 Task: Use the formula "CHISQ.DIST" in spreadsheet "Project protfolio".
Action: Mouse moved to (144, 85)
Screenshot: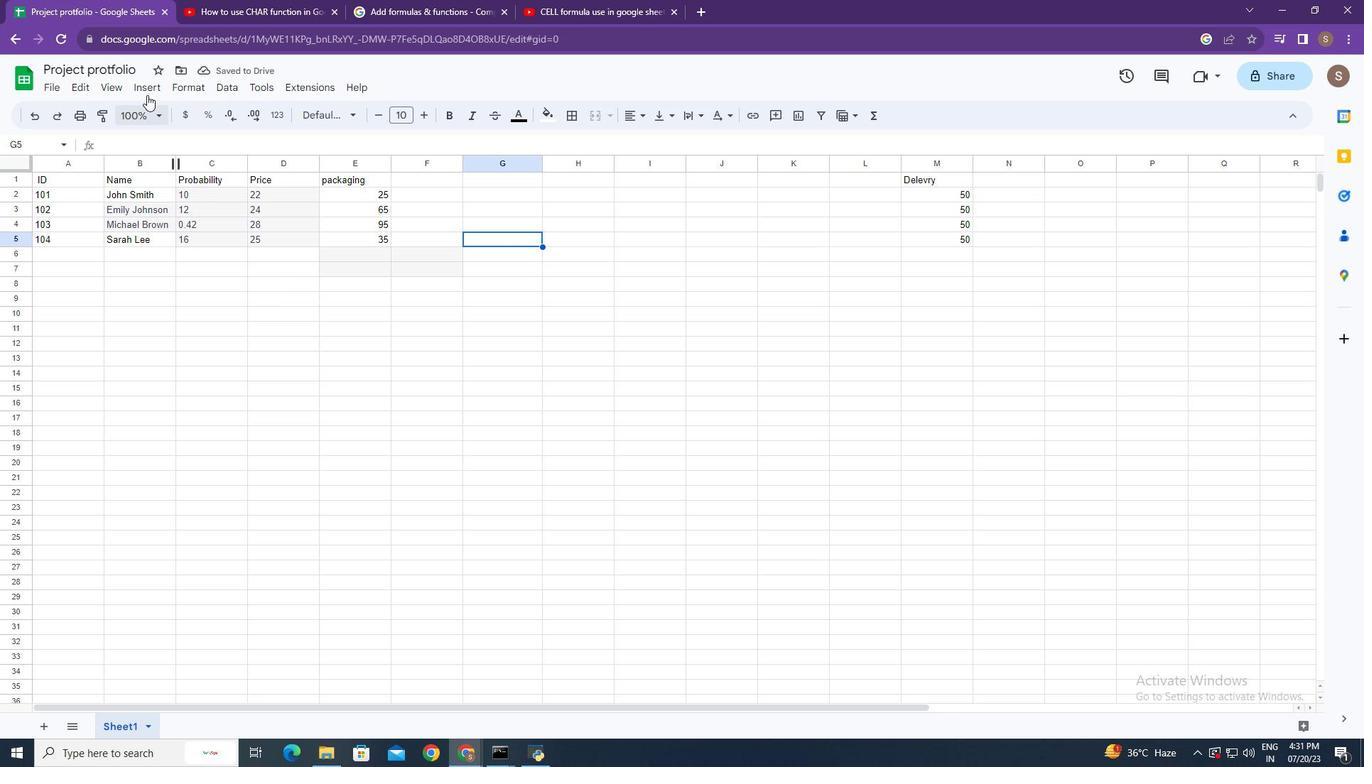 
Action: Mouse pressed left at (144, 85)
Screenshot: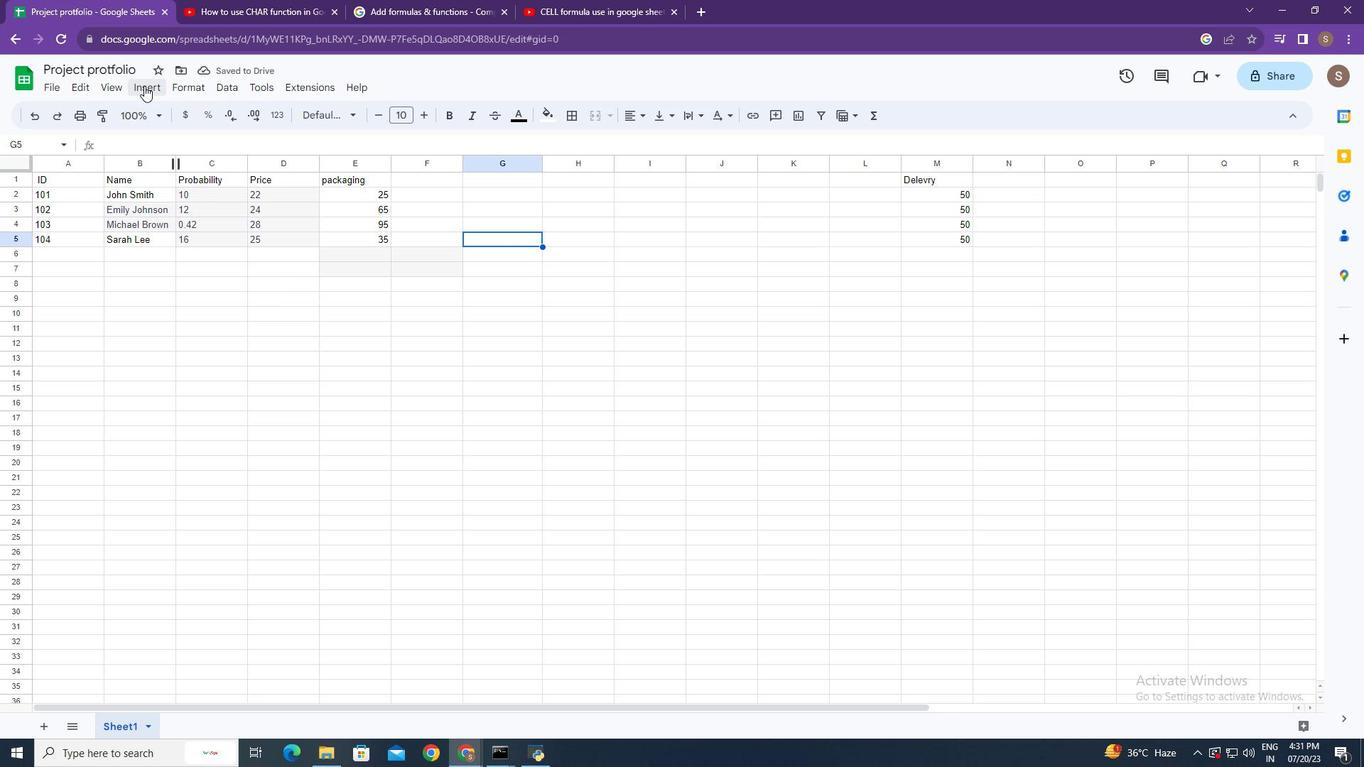 
Action: Mouse moved to (198, 336)
Screenshot: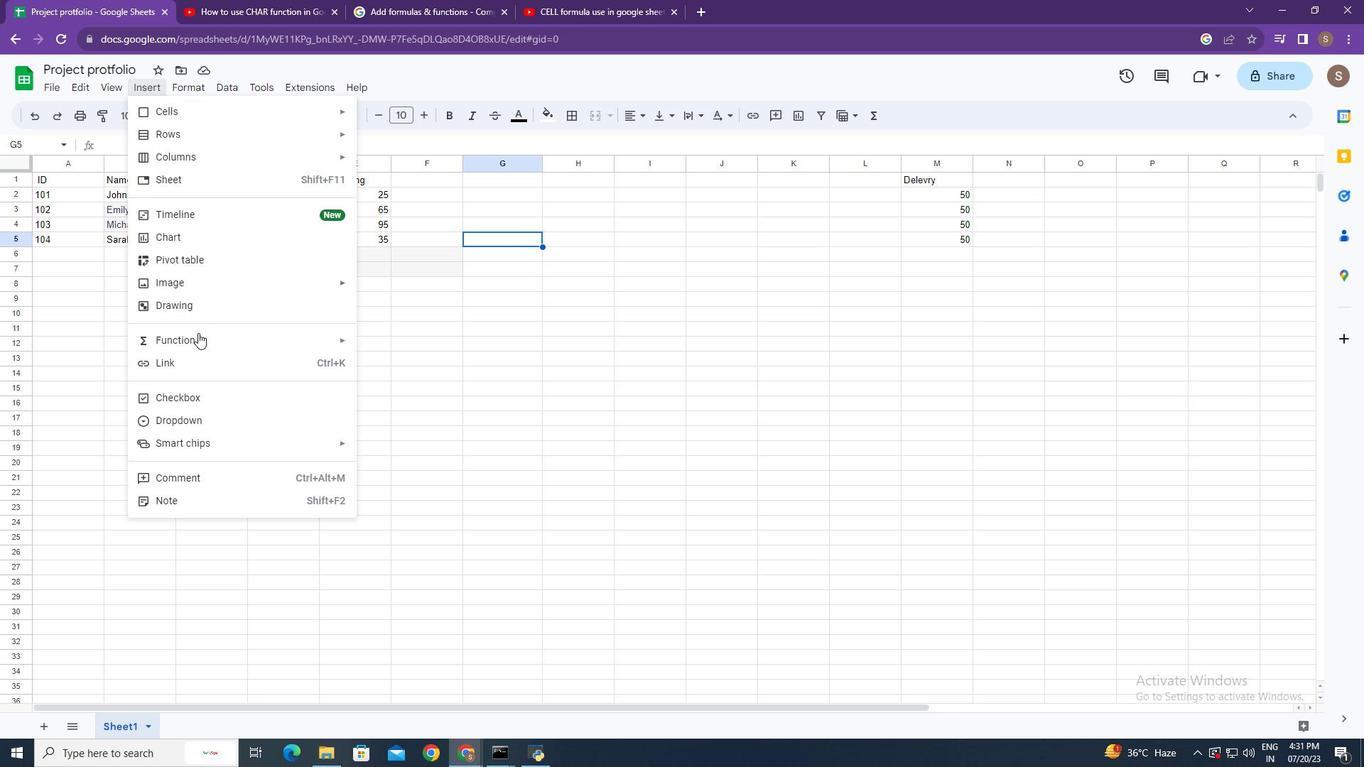 
Action: Mouse pressed left at (198, 336)
Screenshot: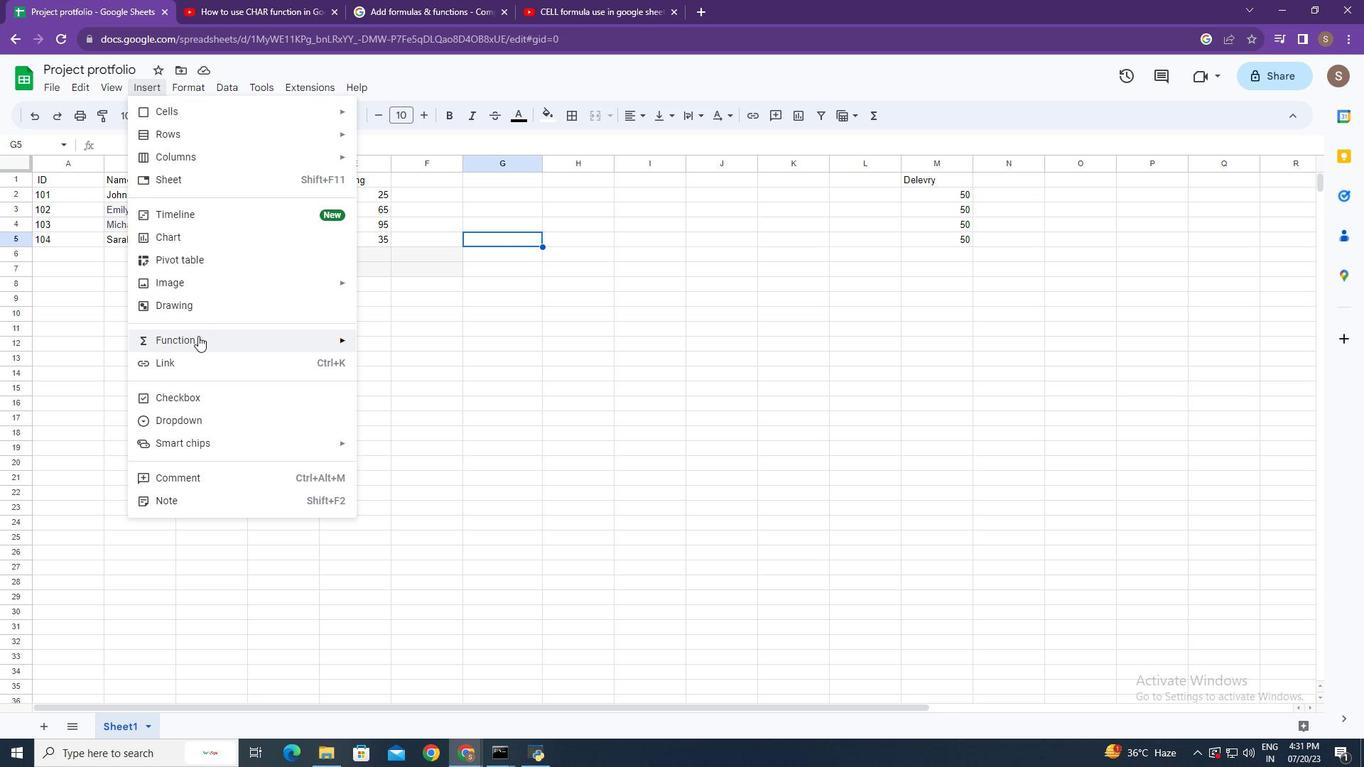 
Action: Mouse moved to (390, 325)
Screenshot: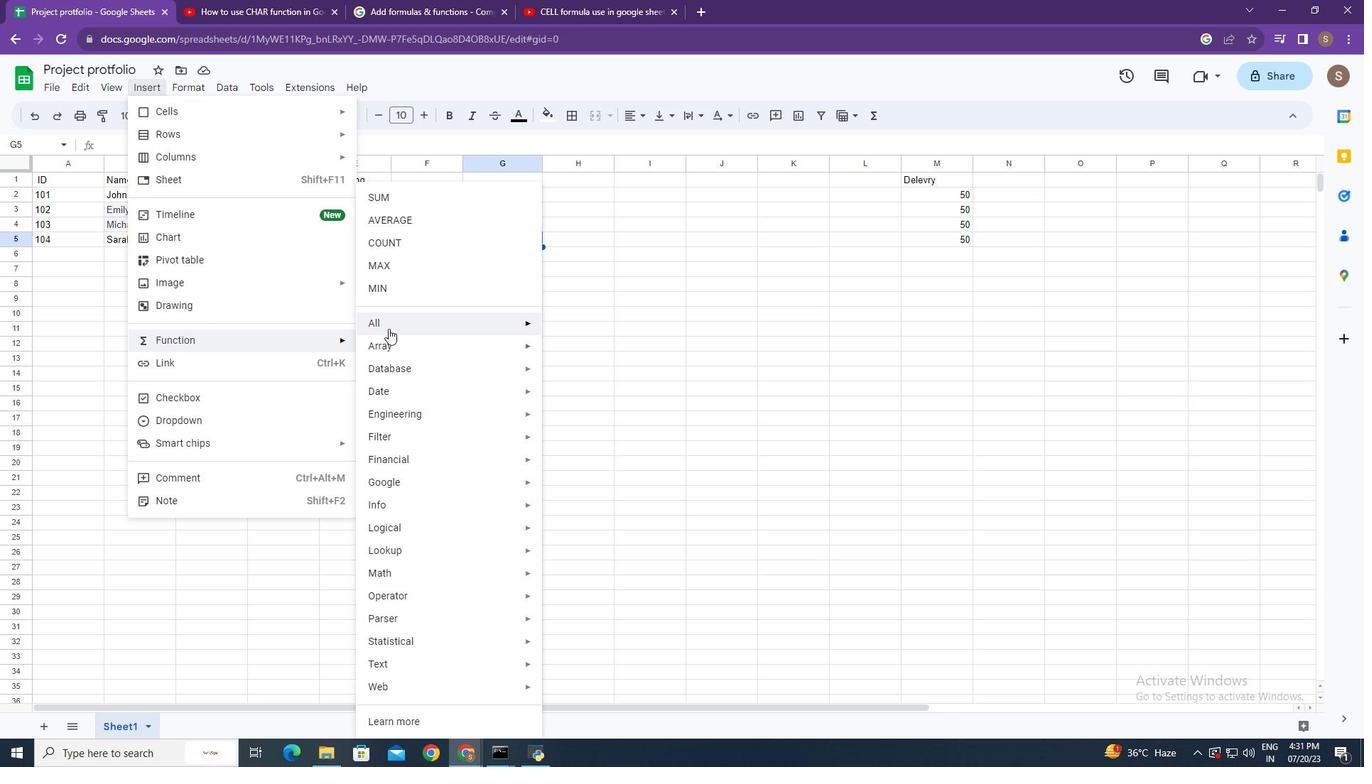 
Action: Mouse pressed left at (390, 325)
Screenshot: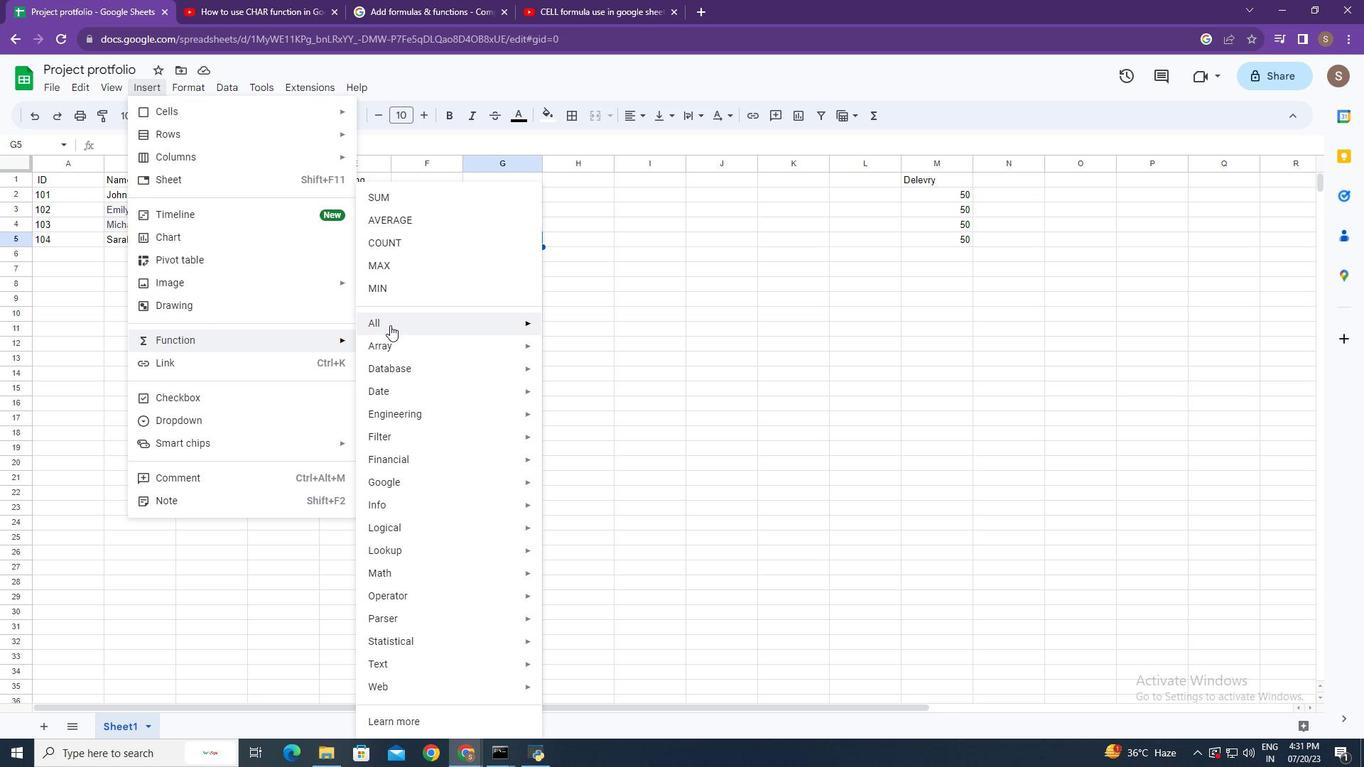 
Action: Mouse moved to (608, 448)
Screenshot: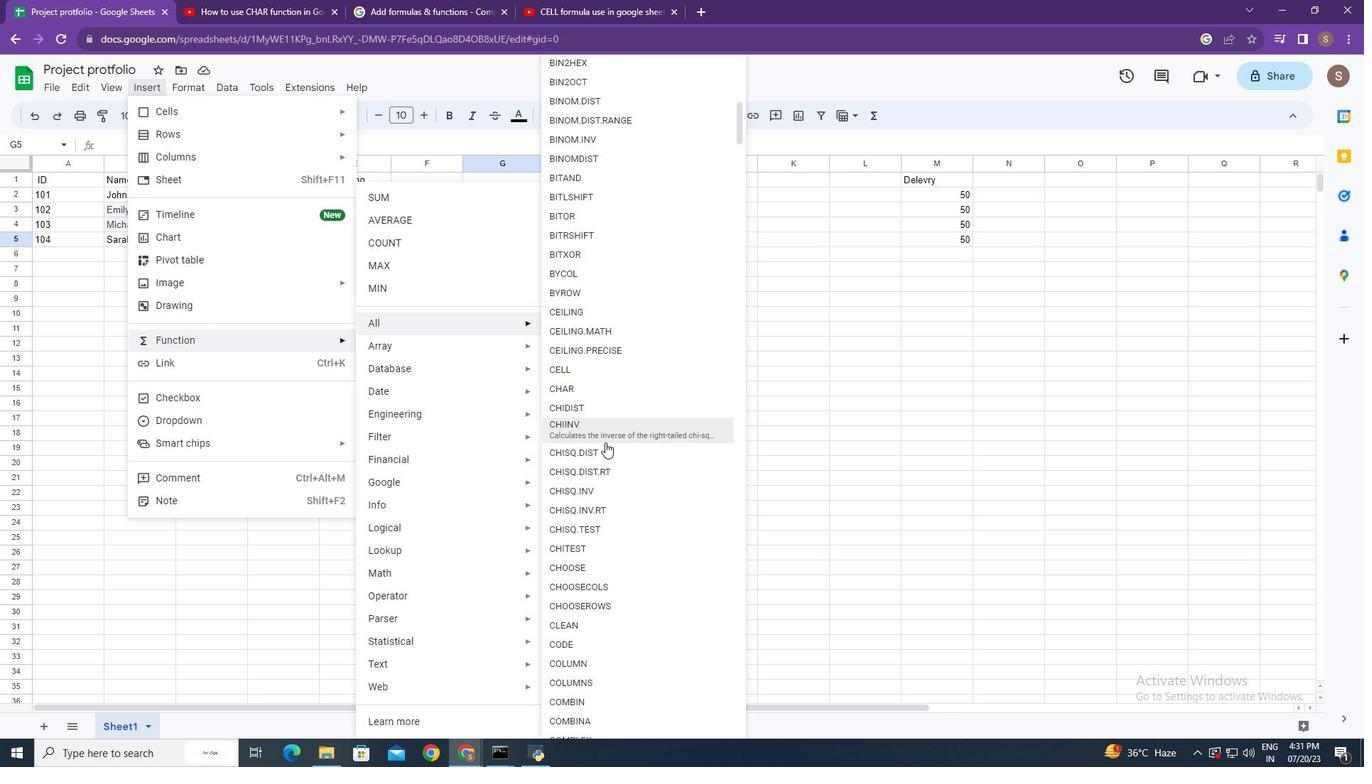 
Action: Mouse pressed left at (608, 448)
Screenshot: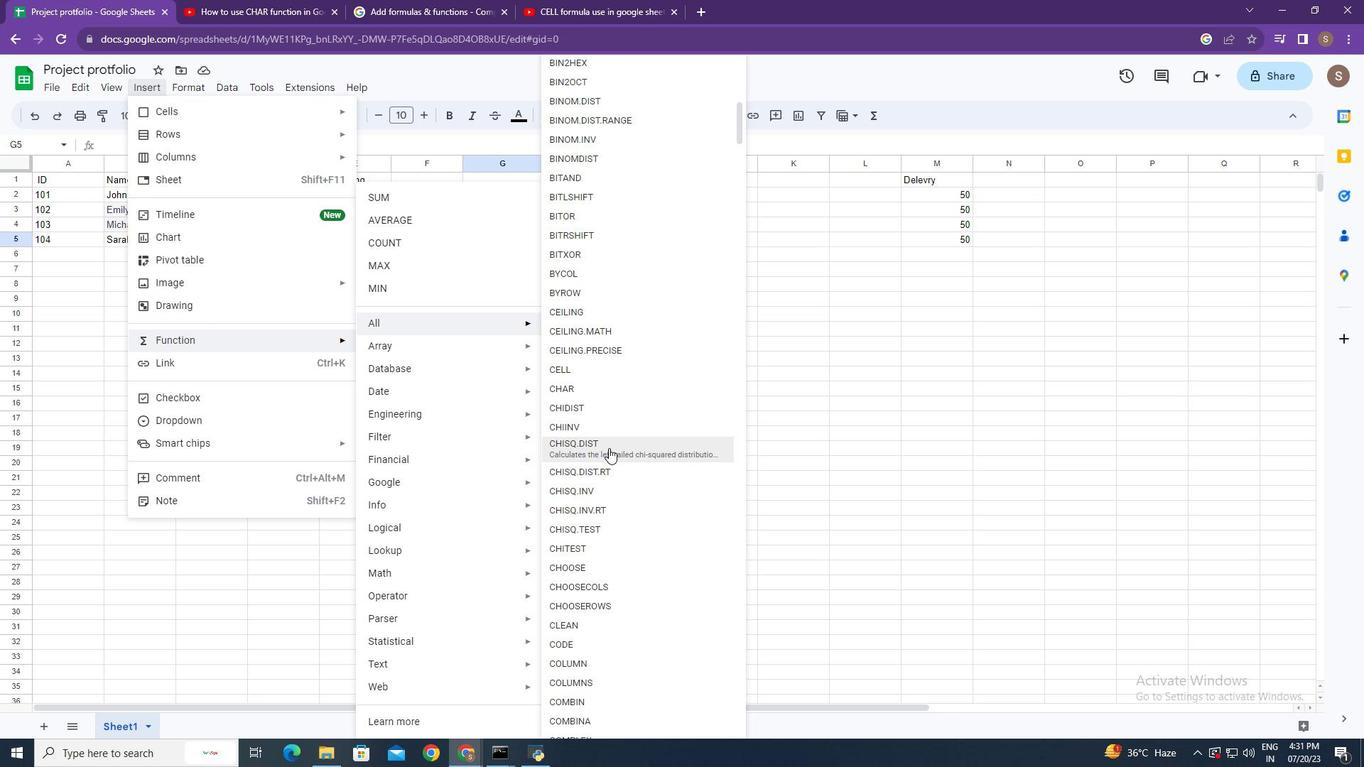 
Action: Mouse moved to (193, 223)
Screenshot: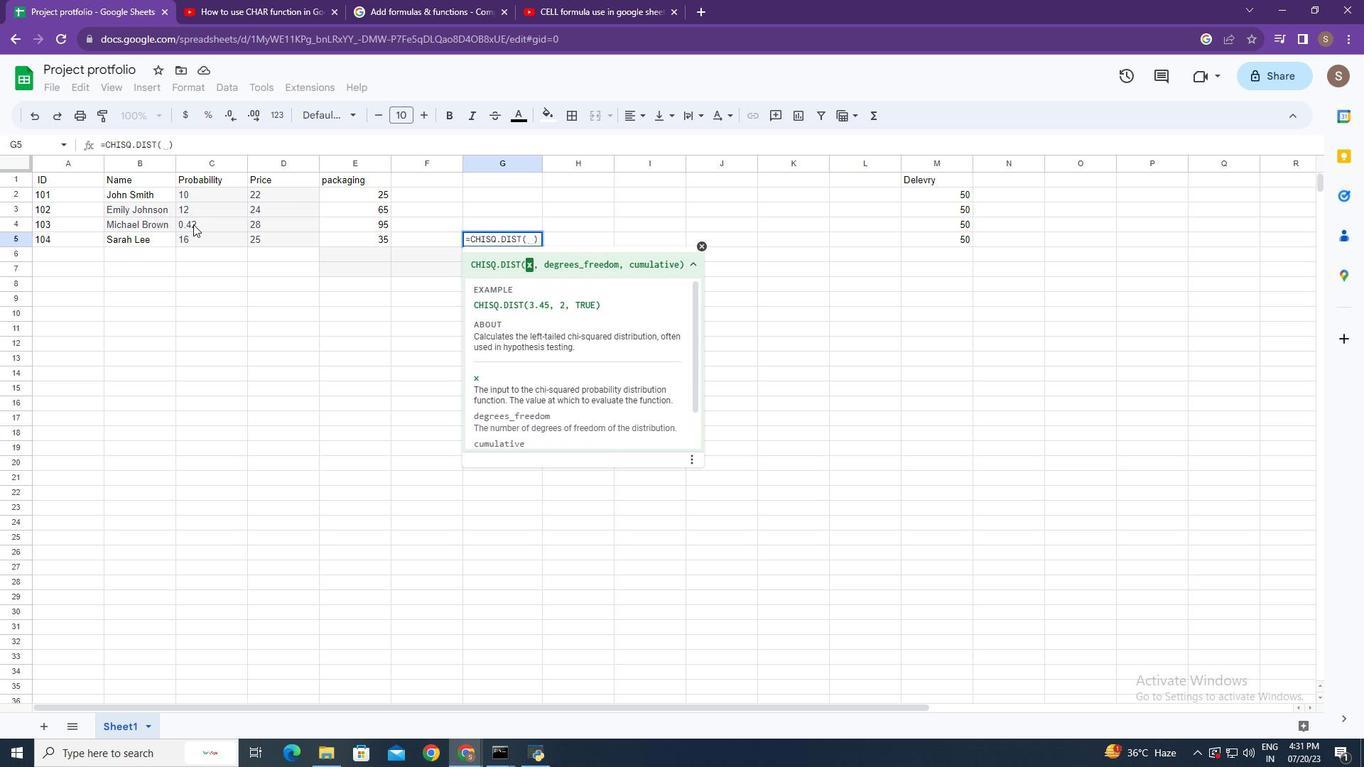
Action: Mouse pressed left at (193, 223)
Screenshot: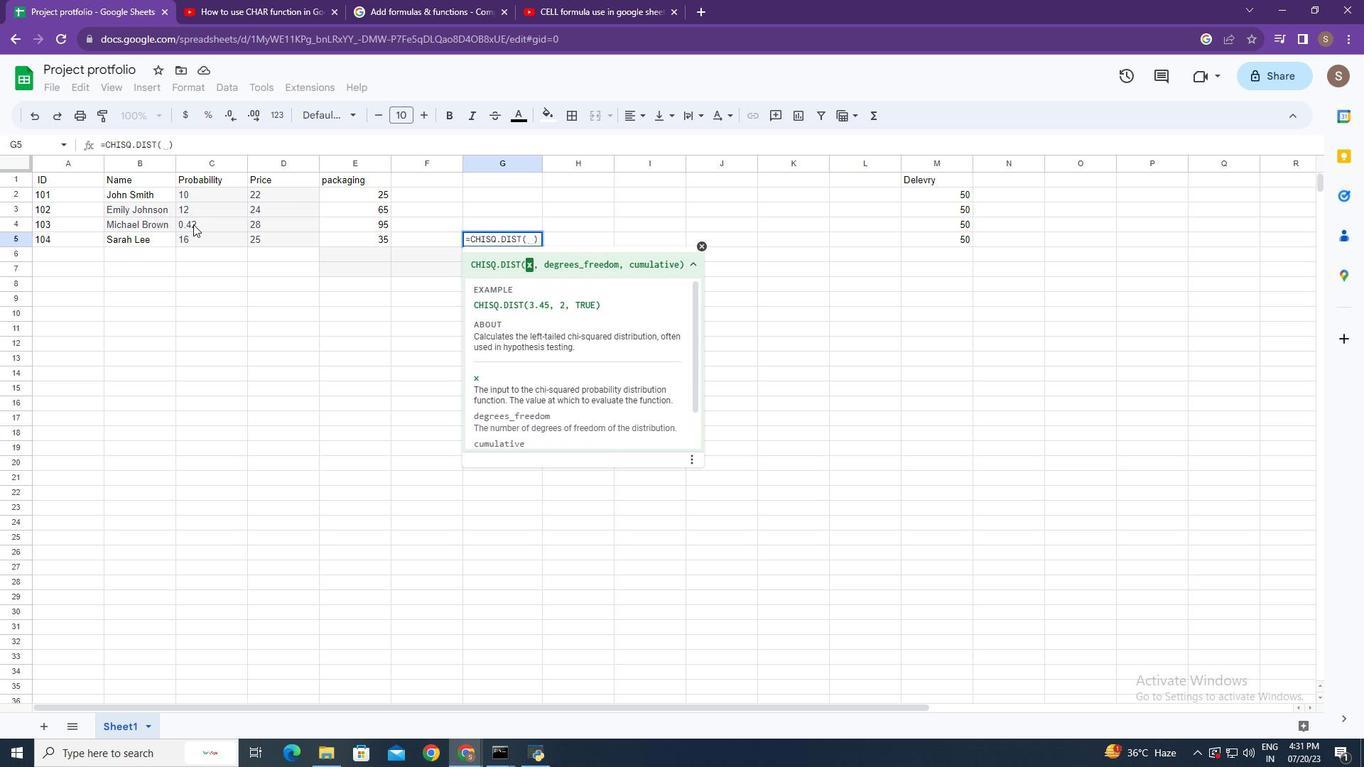 
Action: Mouse moved to (274, 223)
Screenshot: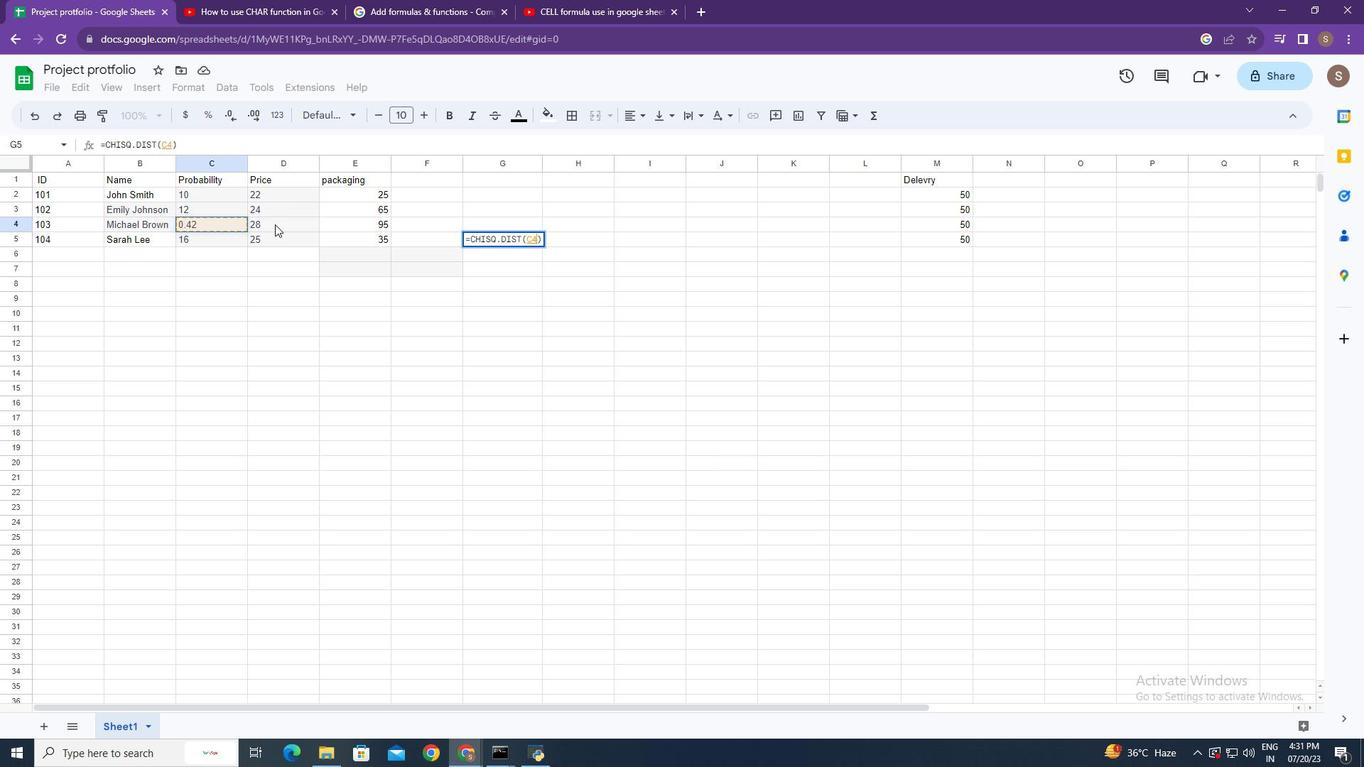 
Action: Mouse pressed left at (274, 223)
Screenshot: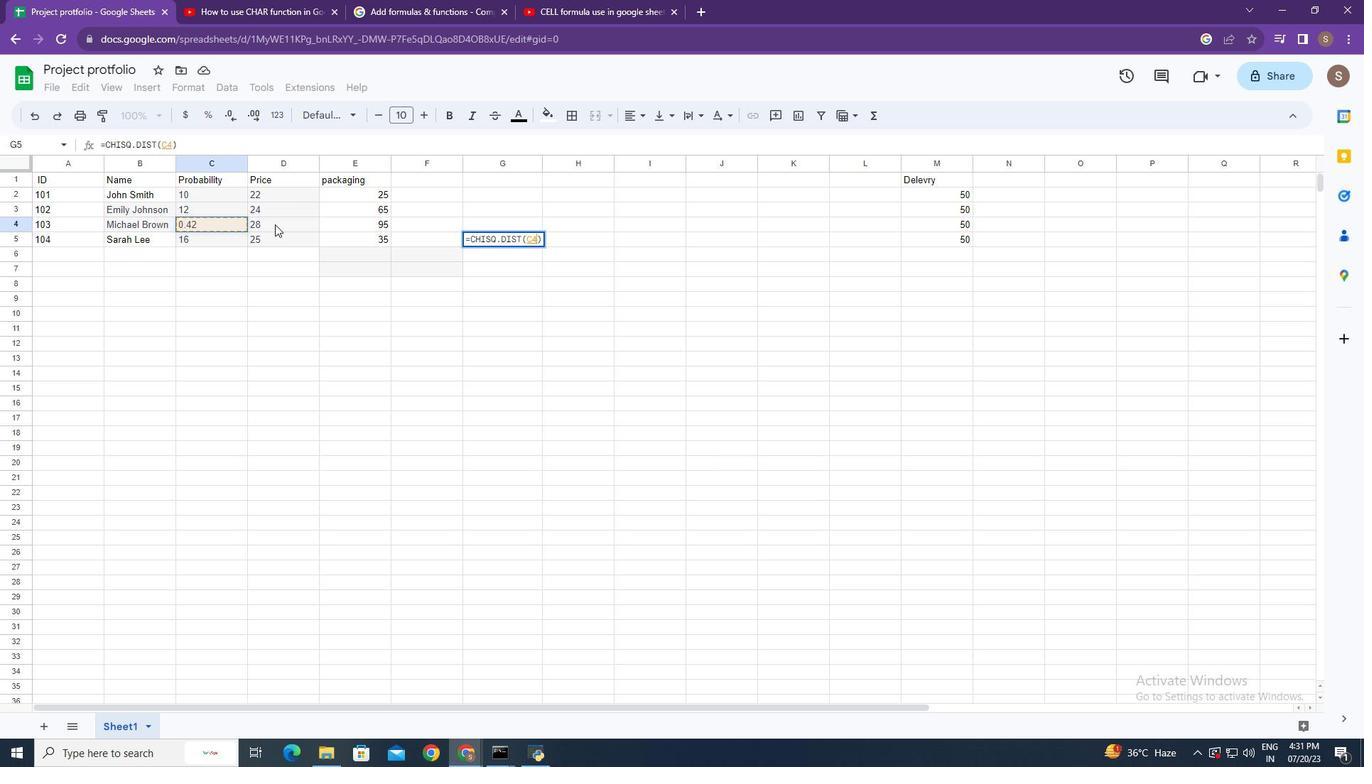 
Action: Mouse moved to (512, 285)
Screenshot: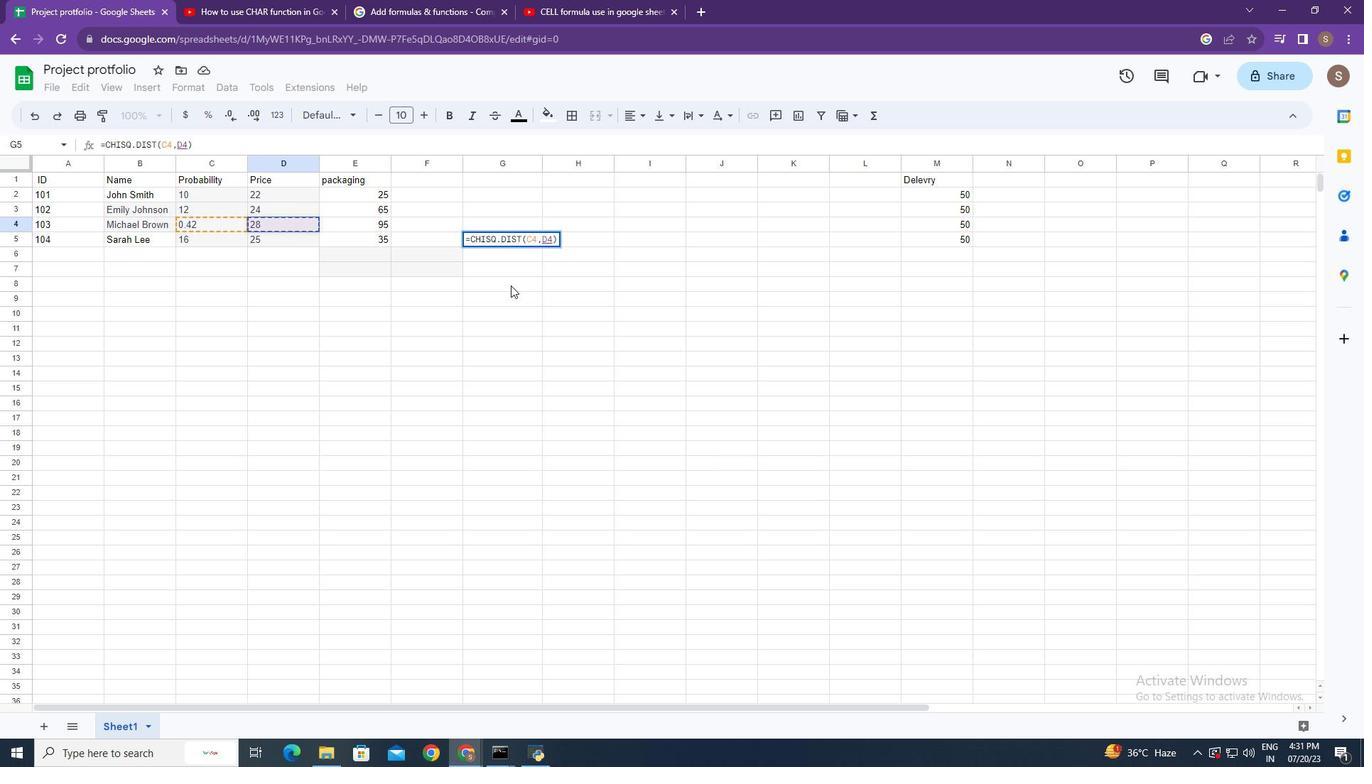 
Action: Key pressed ,<Key.space>true<Key.enter>
Screenshot: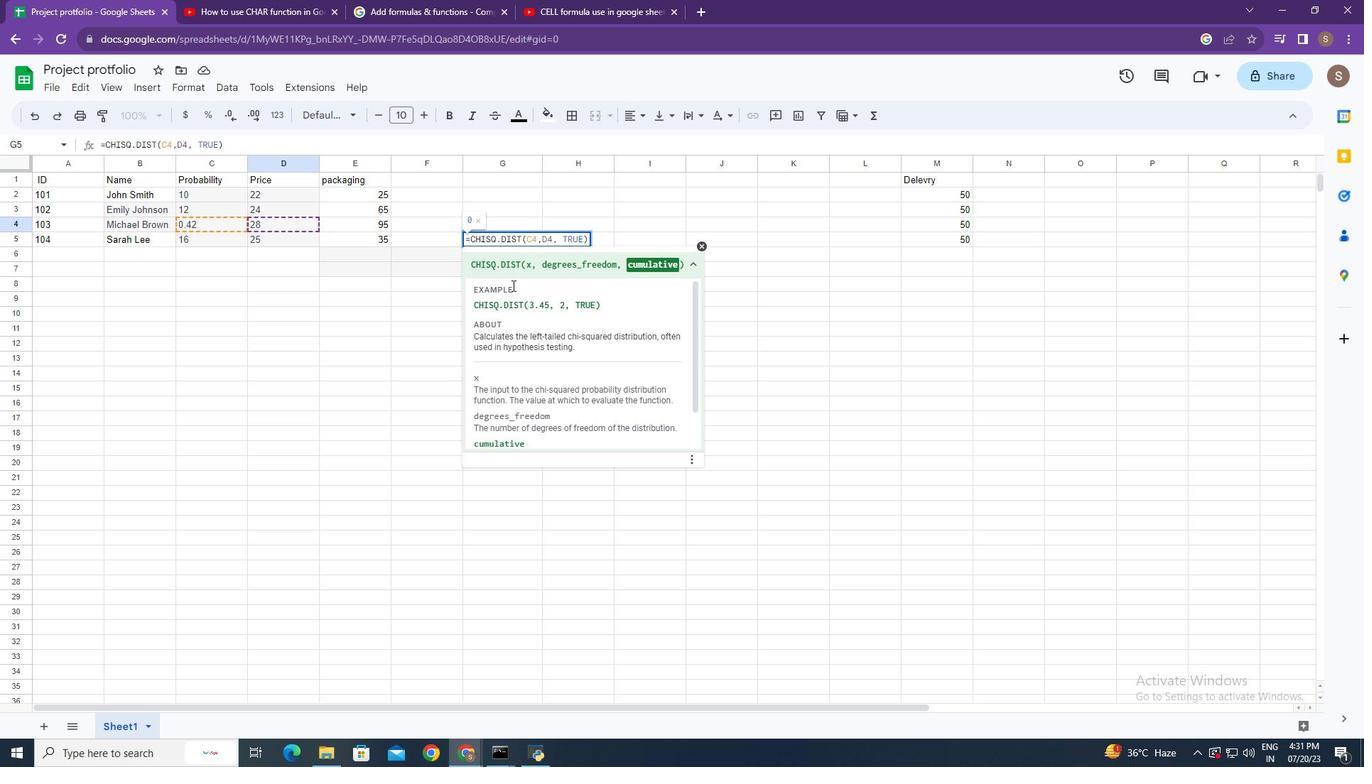 
Action: Mouse moved to (515, 255)
Screenshot: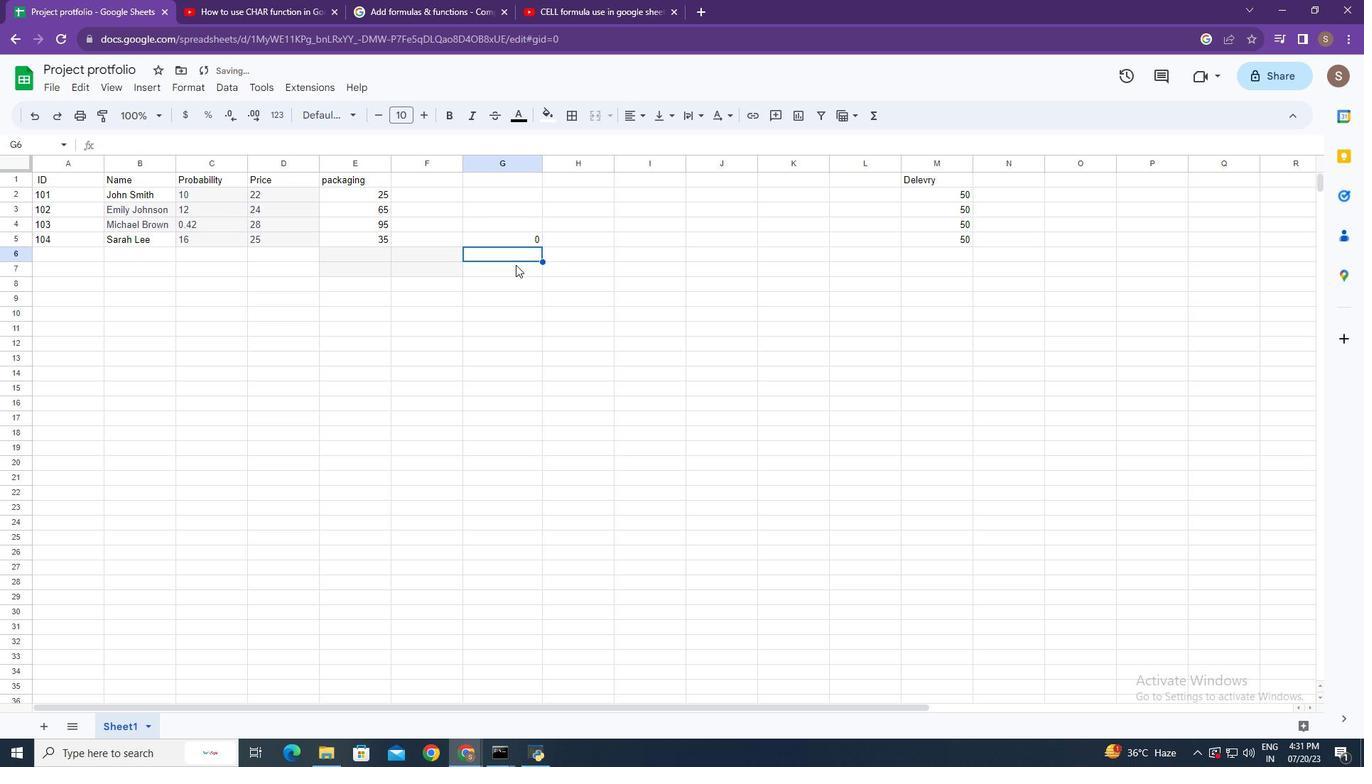 
